 Task: Use the formula "IMCOS" in spreadsheet "Project portfolio".
Action: Mouse moved to (685, 103)
Screenshot: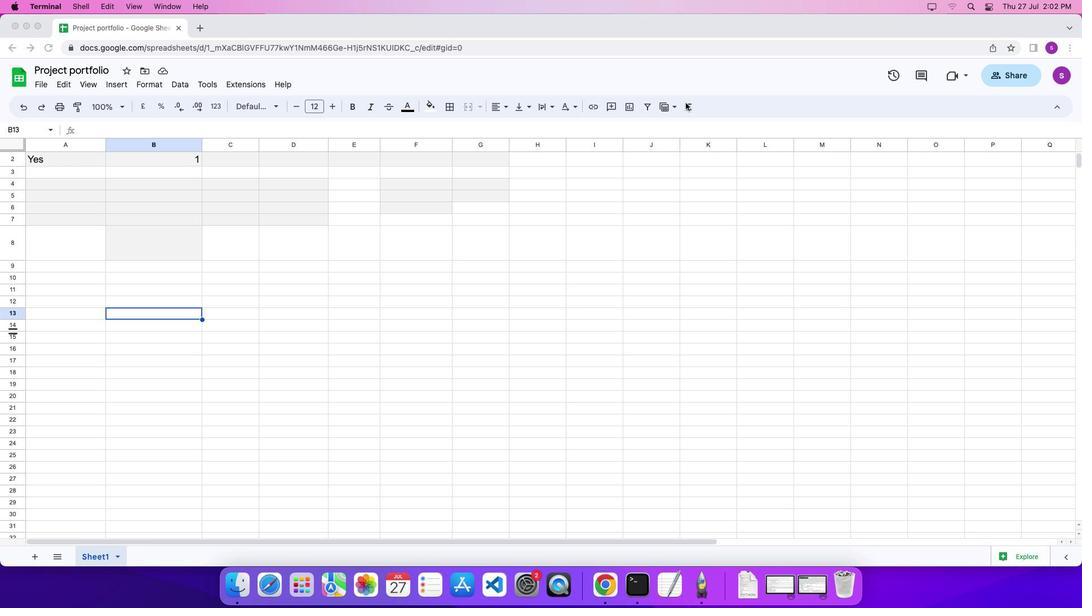 
Action: Mouse pressed left at (685, 103)
Screenshot: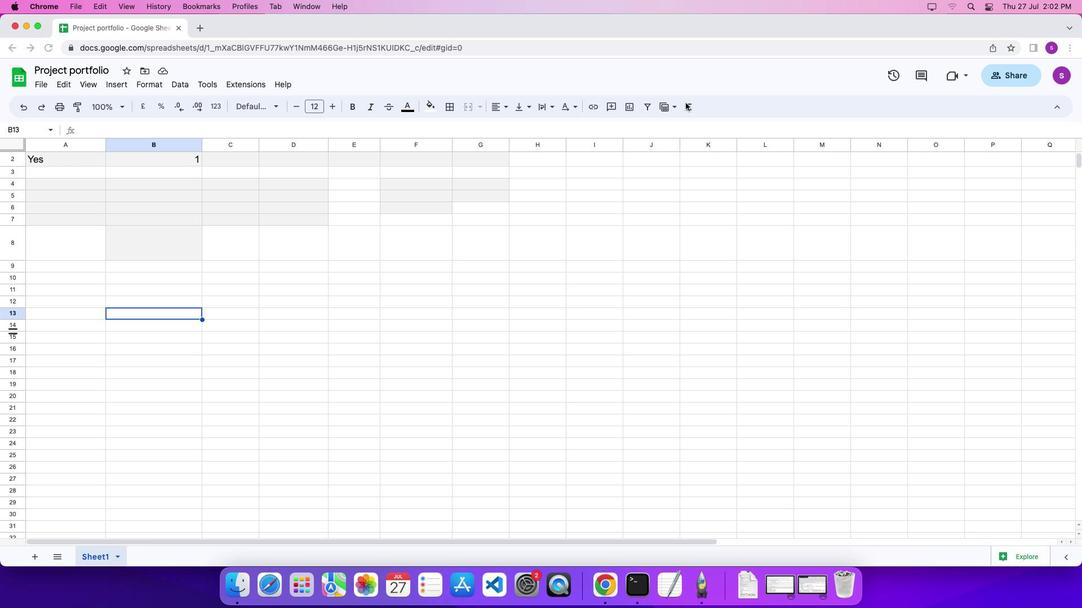
Action: Mouse moved to (688, 104)
Screenshot: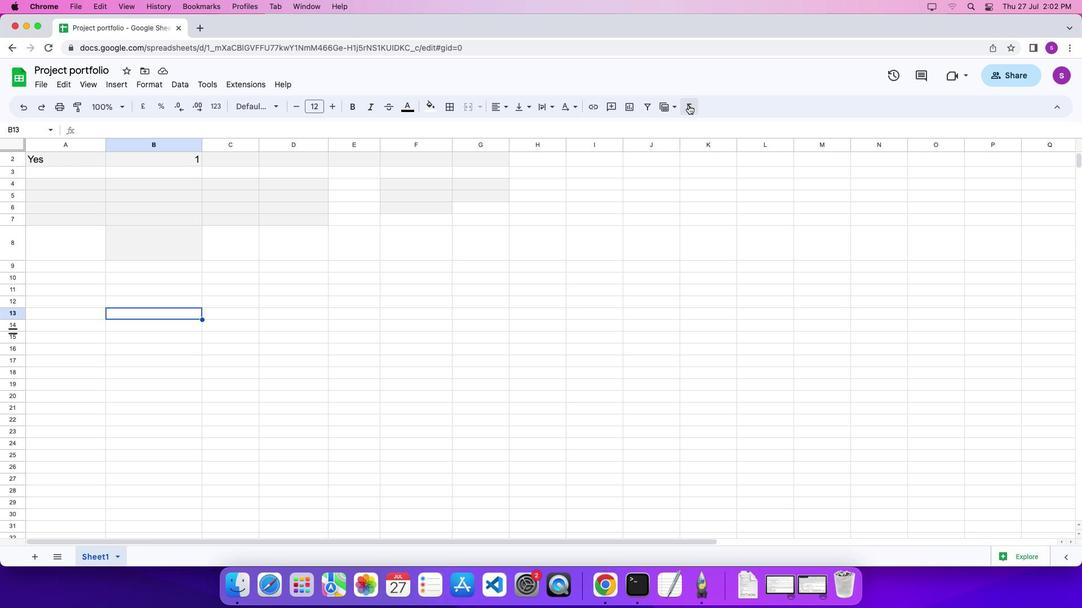 
Action: Mouse pressed left at (688, 104)
Screenshot: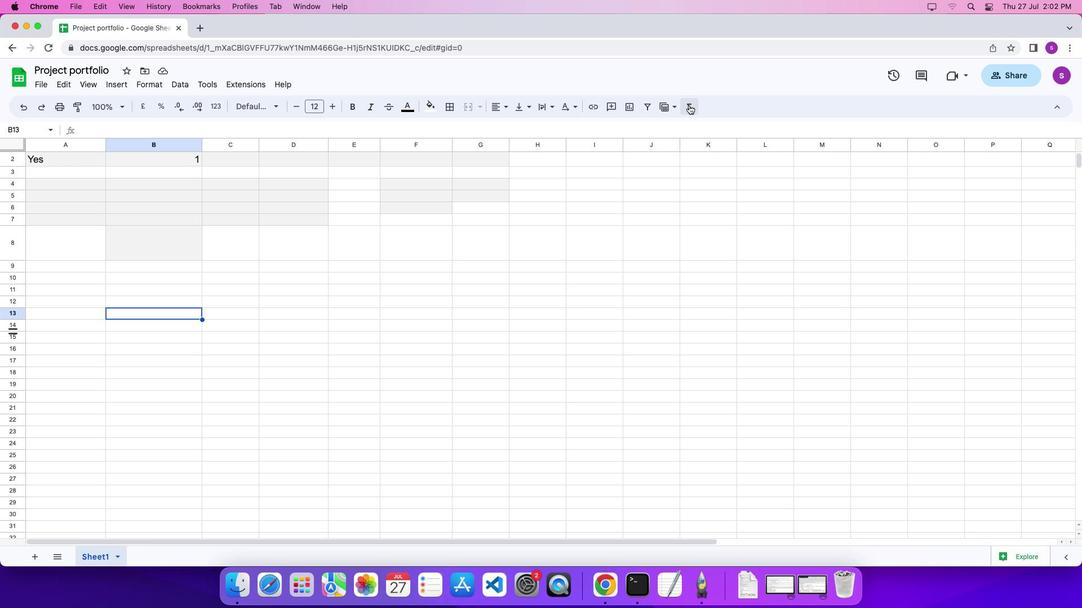 
Action: Mouse moved to (847, 381)
Screenshot: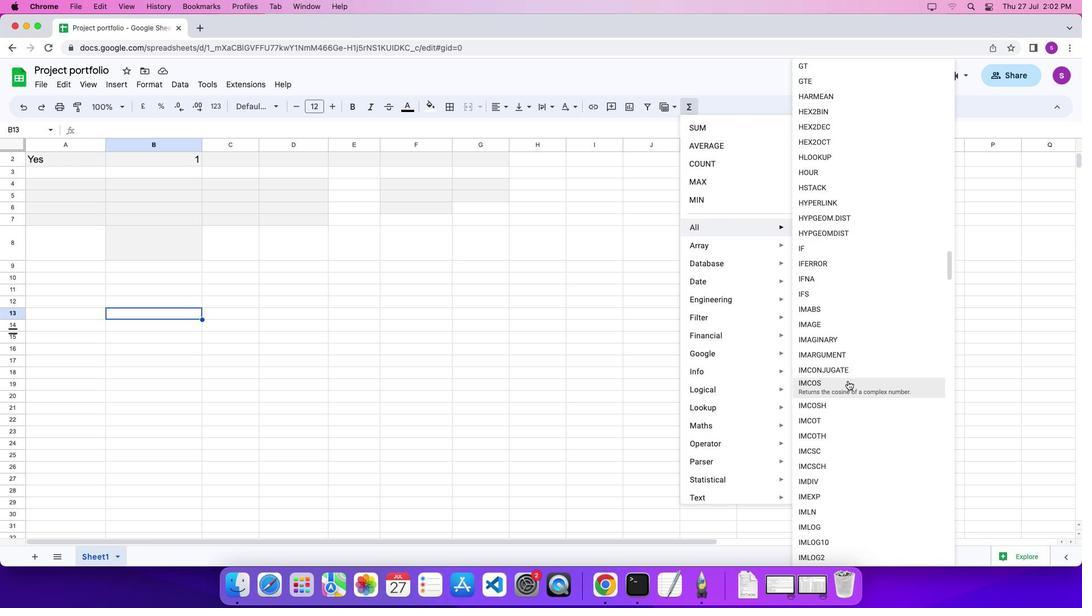
Action: Mouse pressed left at (847, 381)
Screenshot: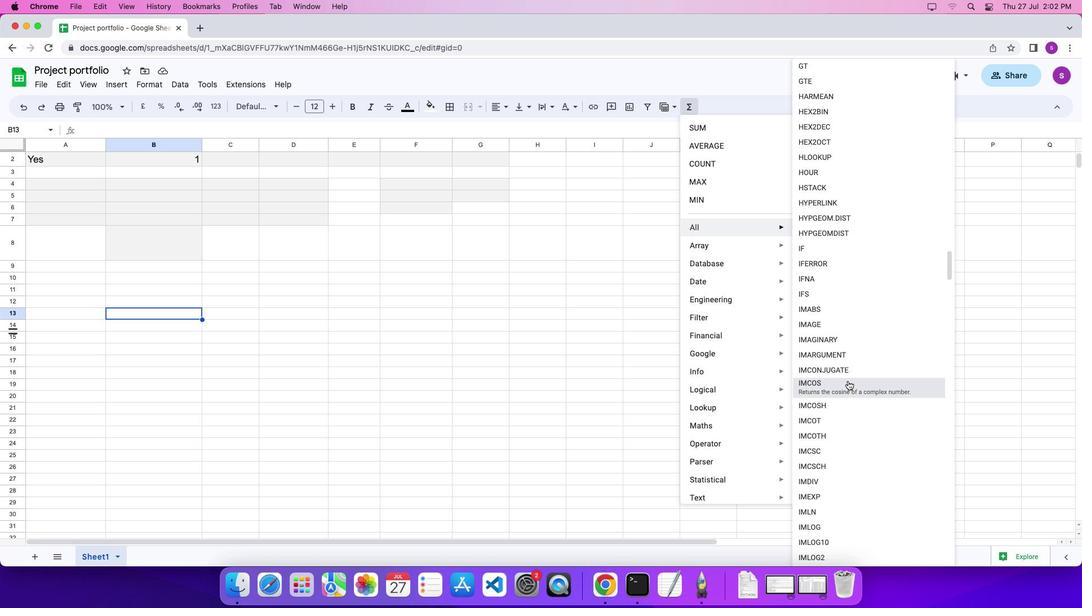 
Action: Mouse moved to (409, 323)
Screenshot: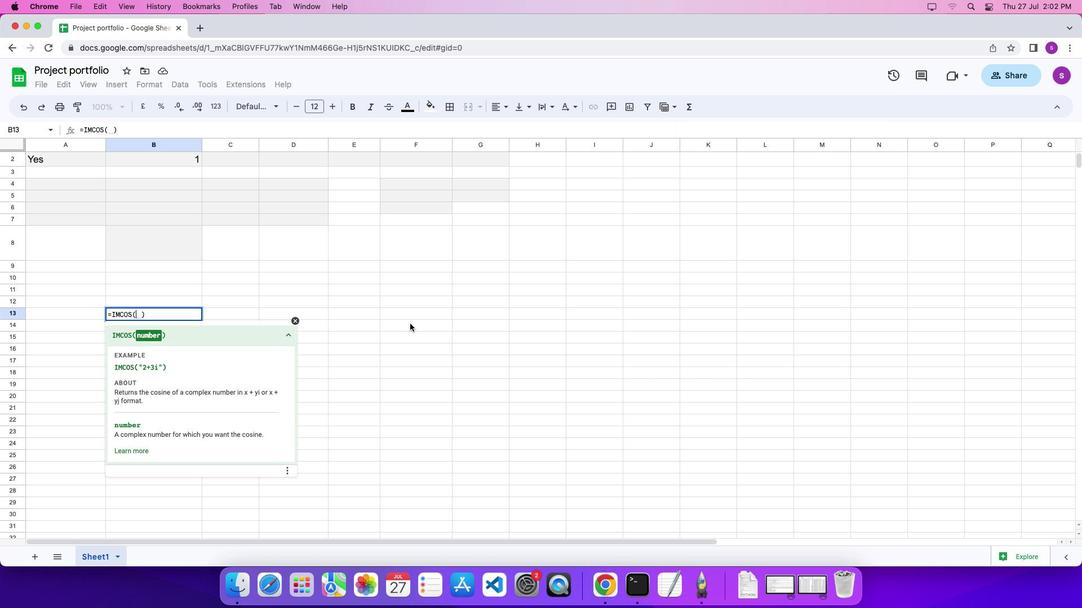 
Action: Key pressed Key.shift_r'"''2''+''3''i'Key.shift_r'"'Key.enter
Screenshot: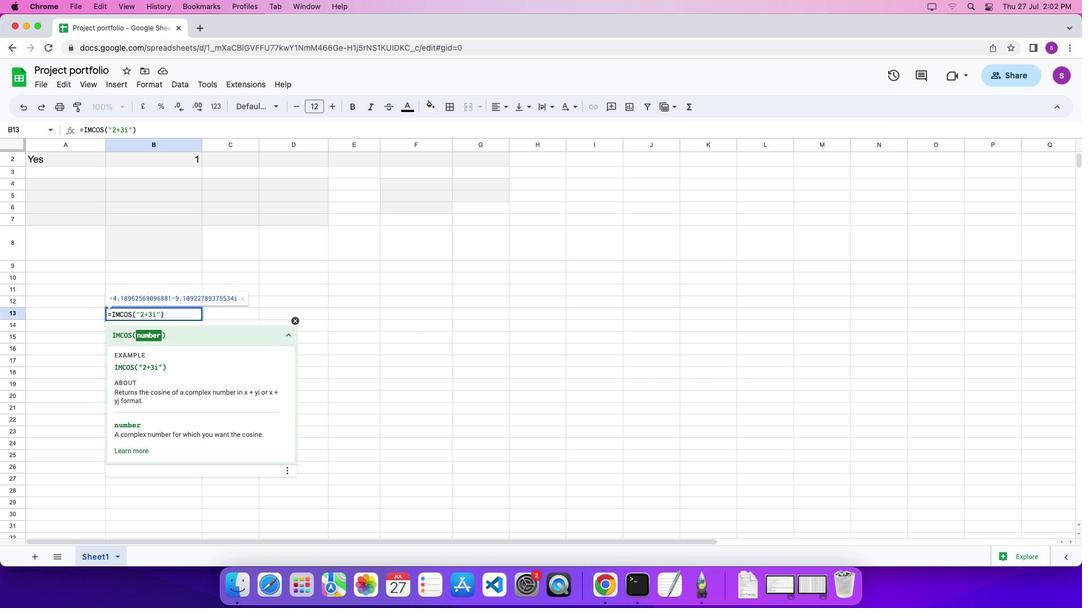 
